 Task: Create a due date automation trigger when advanced on, on the monday of the week before a card is due add content with a name not starting with resume at 11:00 AM.
Action: Mouse moved to (1115, 83)
Screenshot: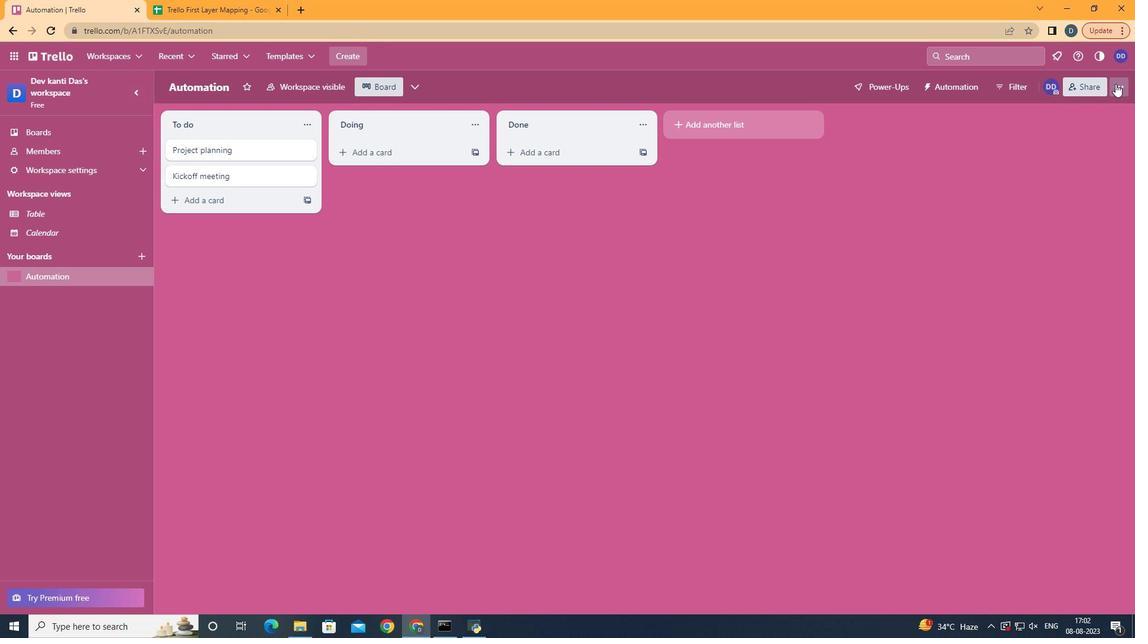
Action: Mouse pressed left at (1115, 83)
Screenshot: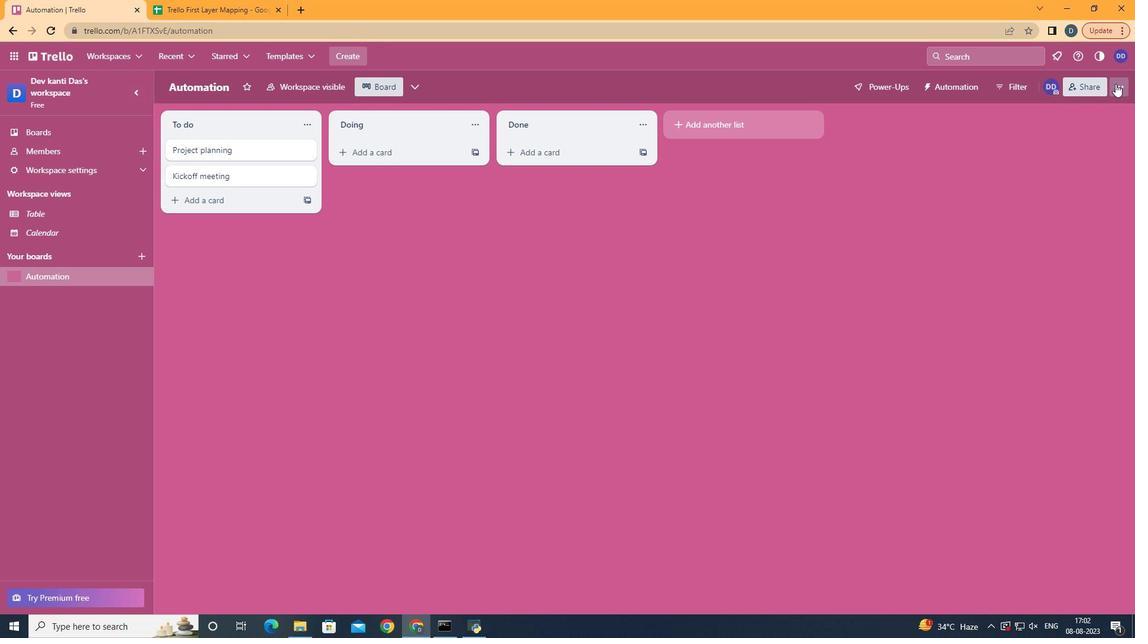 
Action: Mouse moved to (1048, 241)
Screenshot: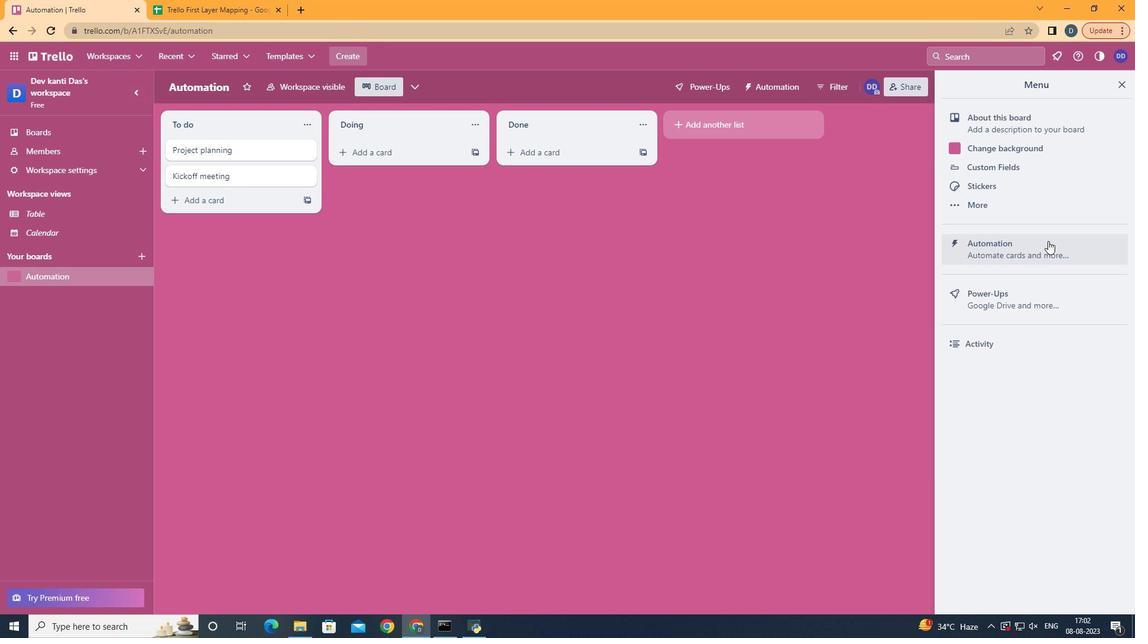 
Action: Mouse pressed left at (1048, 241)
Screenshot: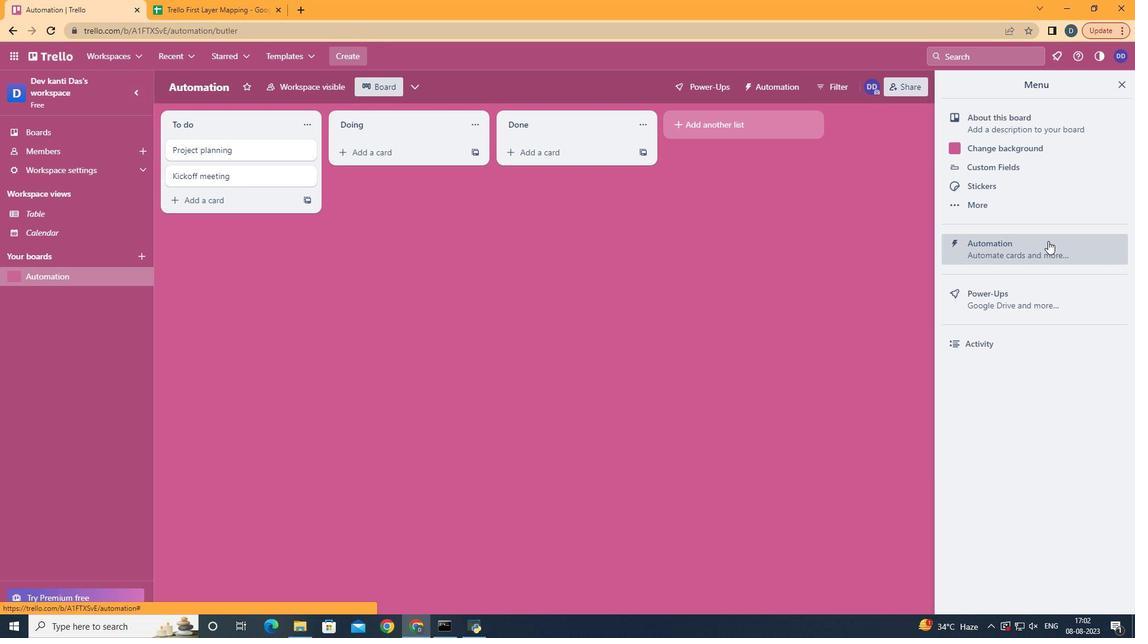 
Action: Mouse moved to (205, 240)
Screenshot: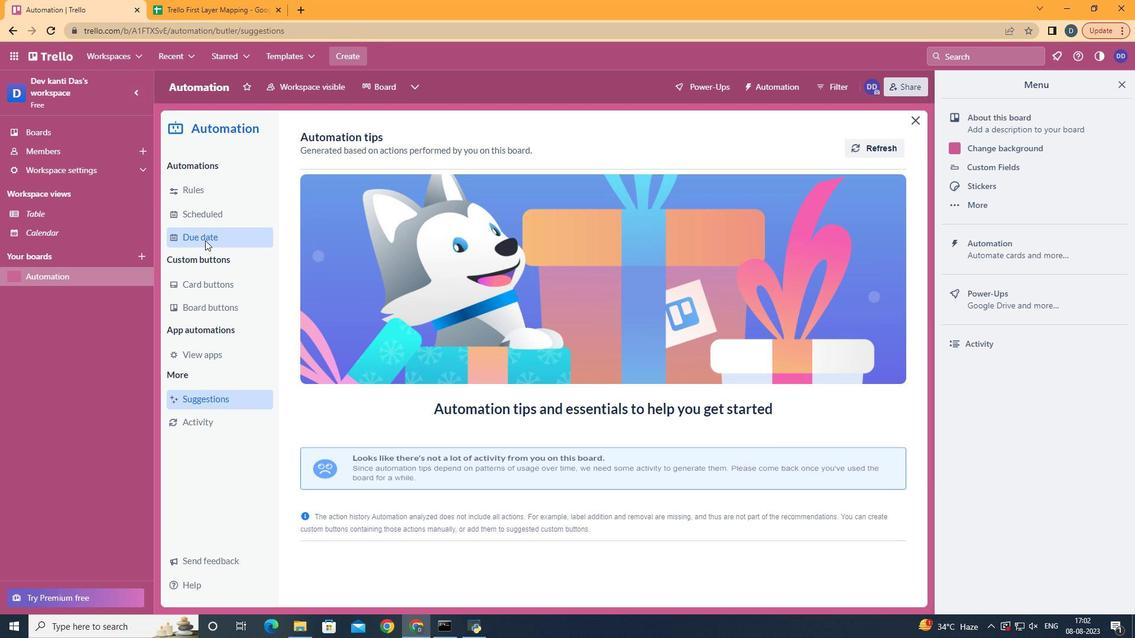 
Action: Mouse pressed left at (205, 240)
Screenshot: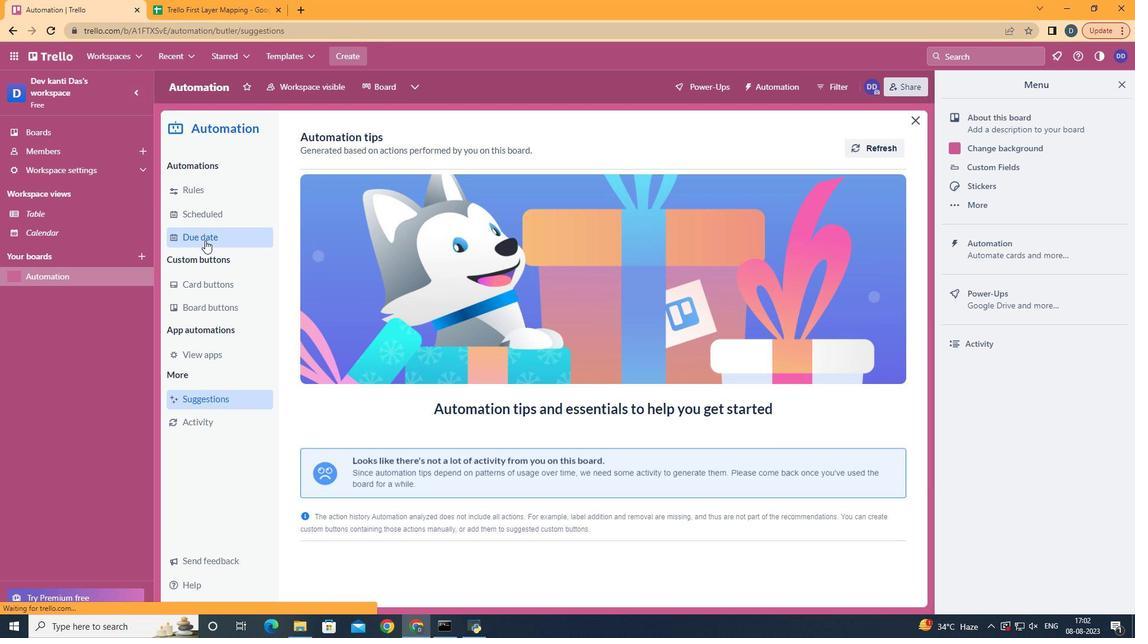 
Action: Mouse moved to (842, 145)
Screenshot: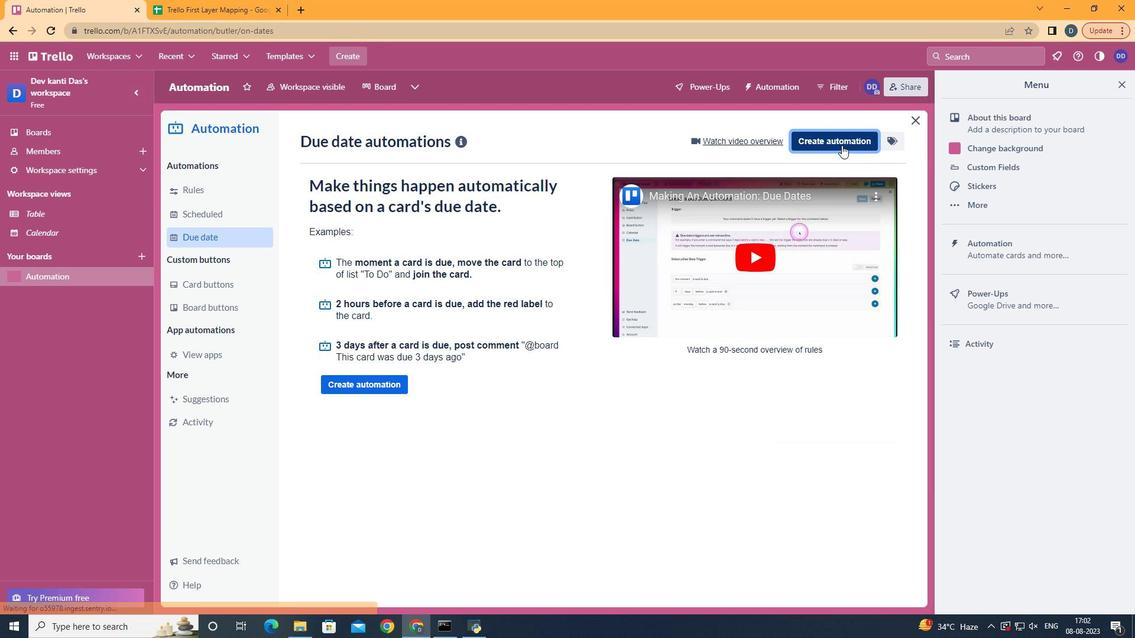 
Action: Mouse pressed left at (842, 145)
Screenshot: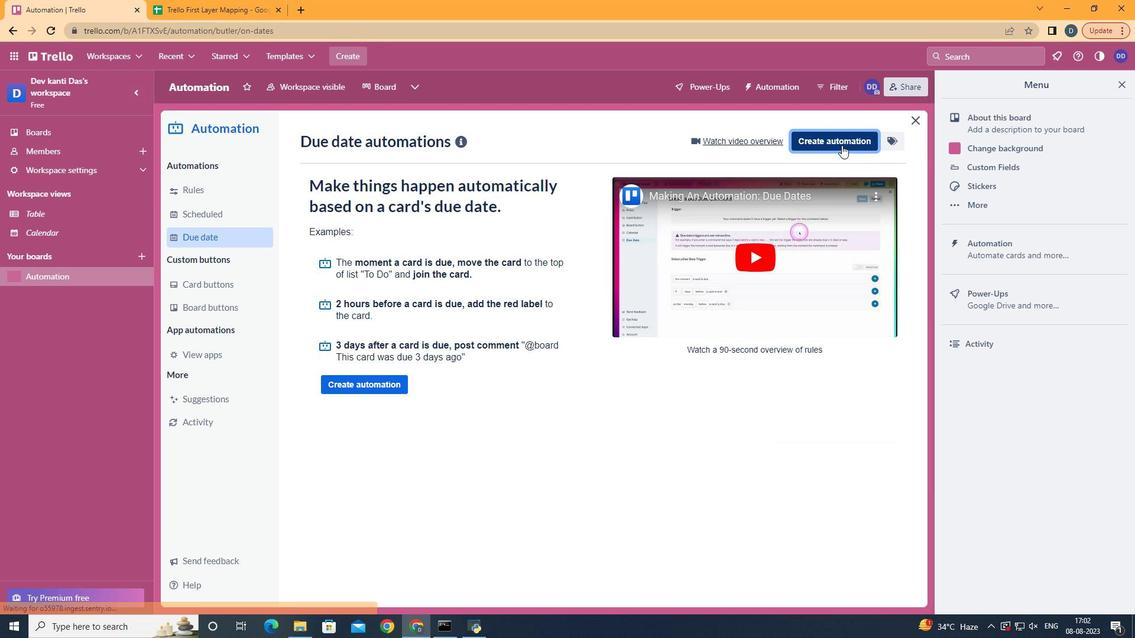 
Action: Mouse moved to (592, 257)
Screenshot: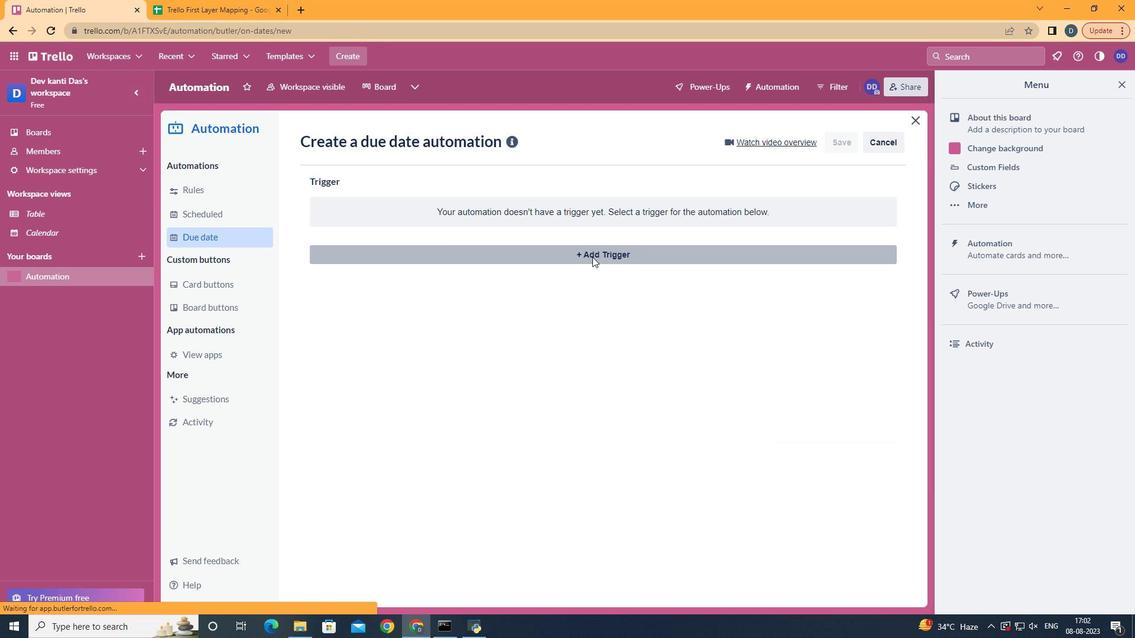 
Action: Mouse pressed left at (592, 257)
Screenshot: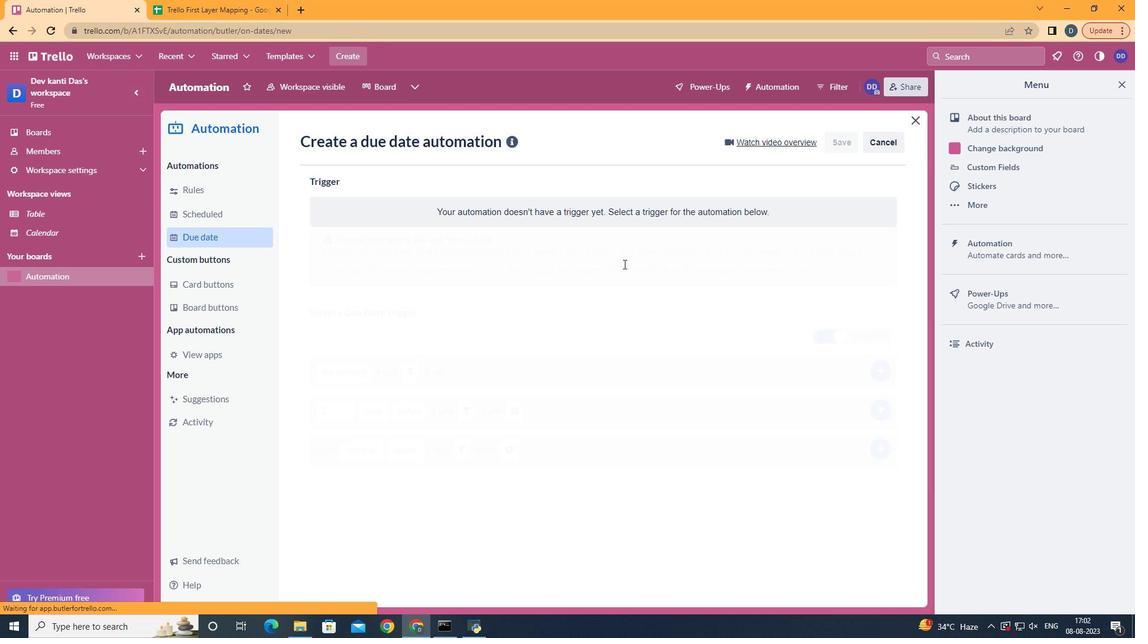 
Action: Mouse moved to (418, 564)
Screenshot: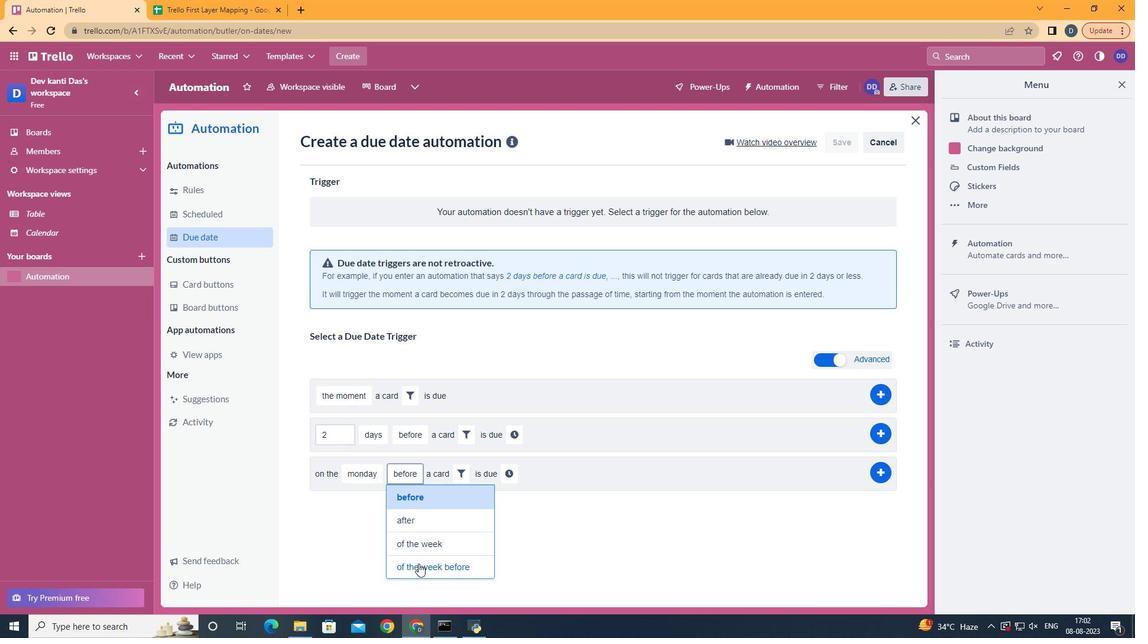 
Action: Mouse pressed left at (418, 564)
Screenshot: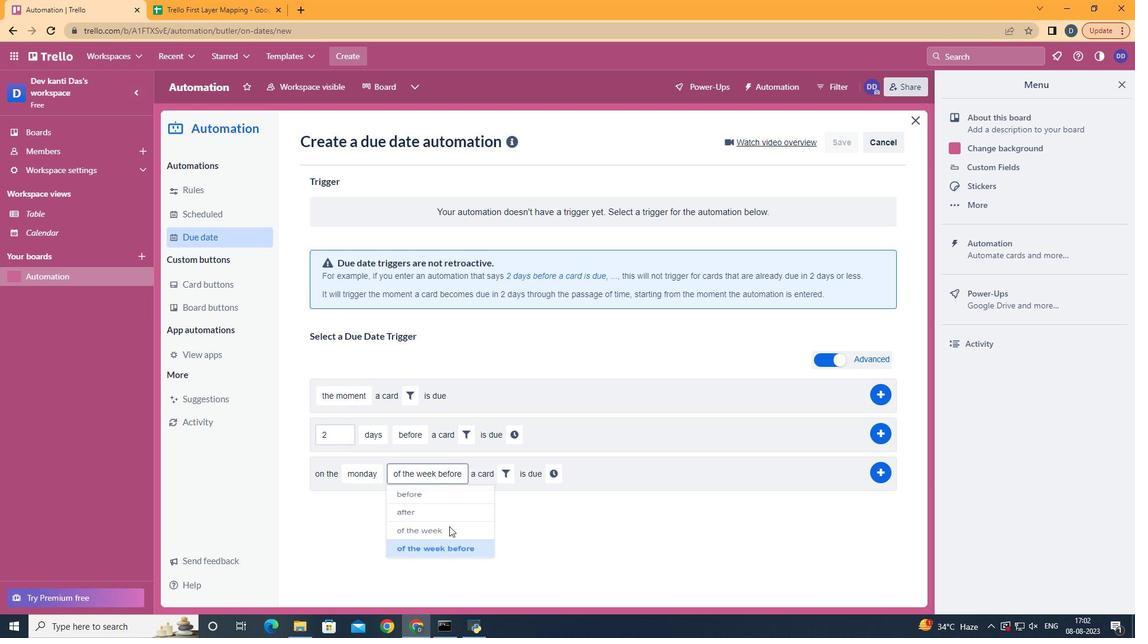 
Action: Mouse moved to (513, 474)
Screenshot: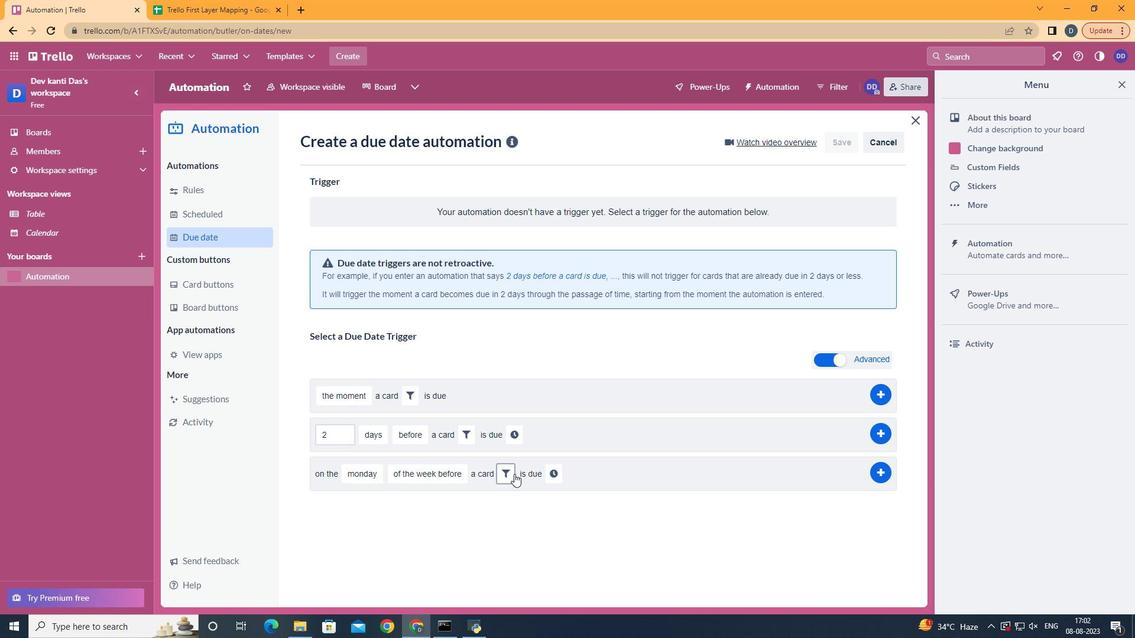 
Action: Mouse pressed left at (513, 474)
Screenshot: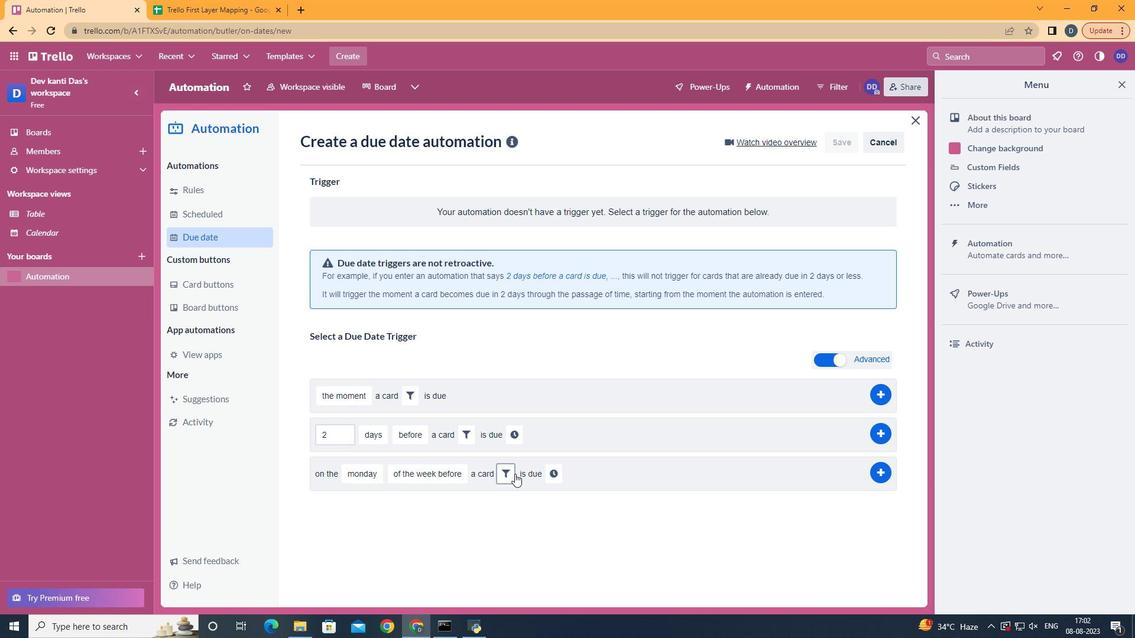 
Action: Mouse moved to (641, 518)
Screenshot: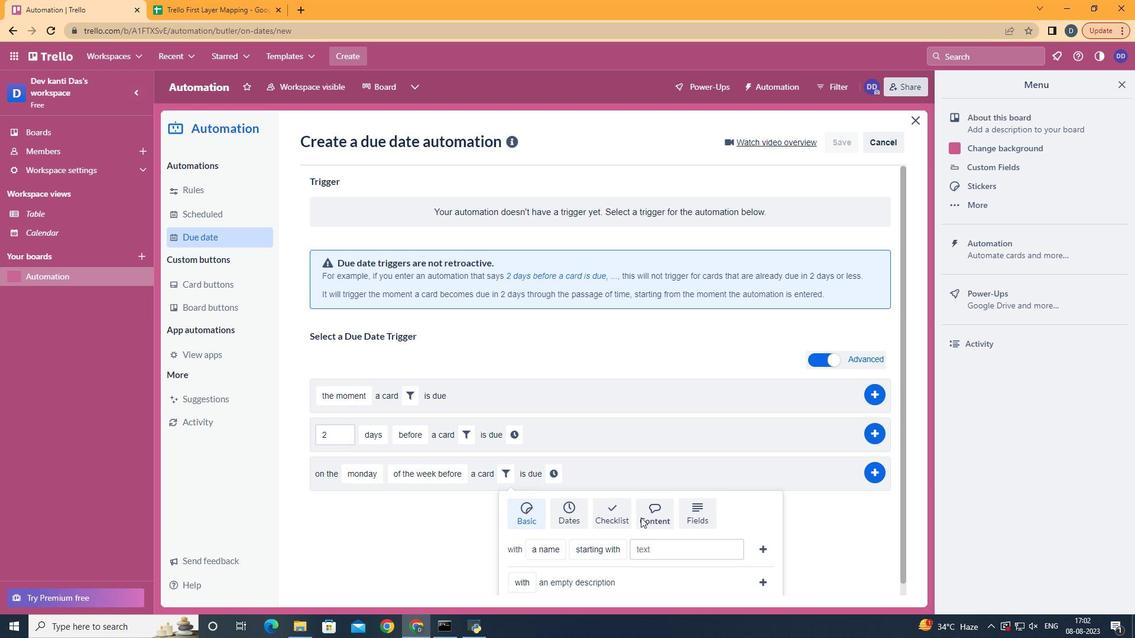 
Action: Mouse pressed left at (641, 518)
Screenshot: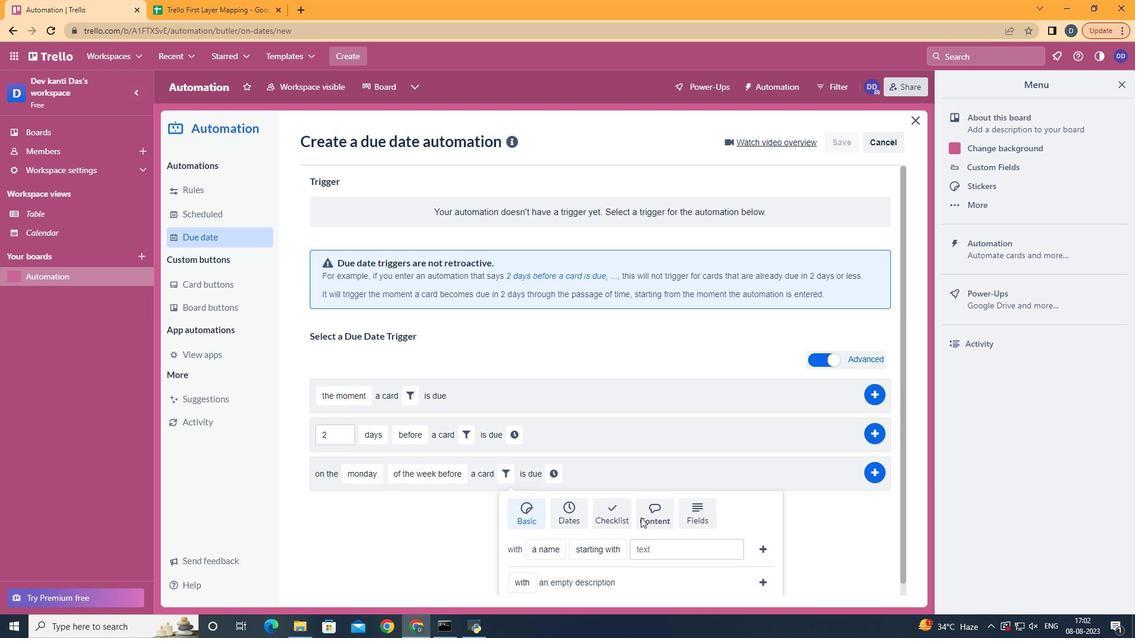 
Action: Mouse moved to (570, 481)
Screenshot: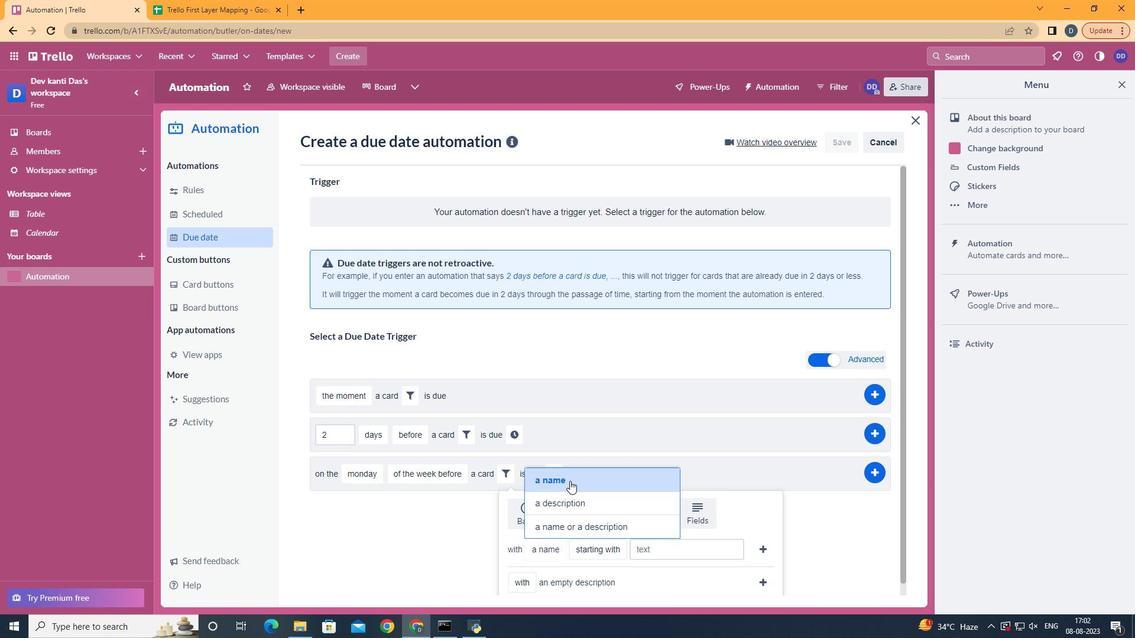 
Action: Mouse pressed left at (570, 481)
Screenshot: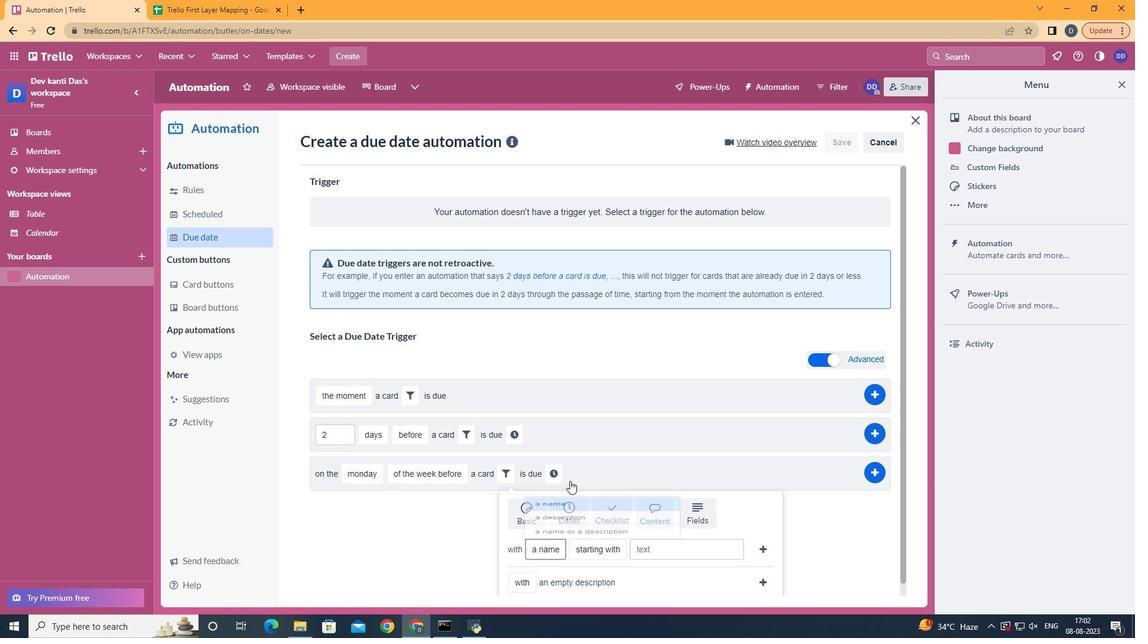 
Action: Mouse moved to (625, 470)
Screenshot: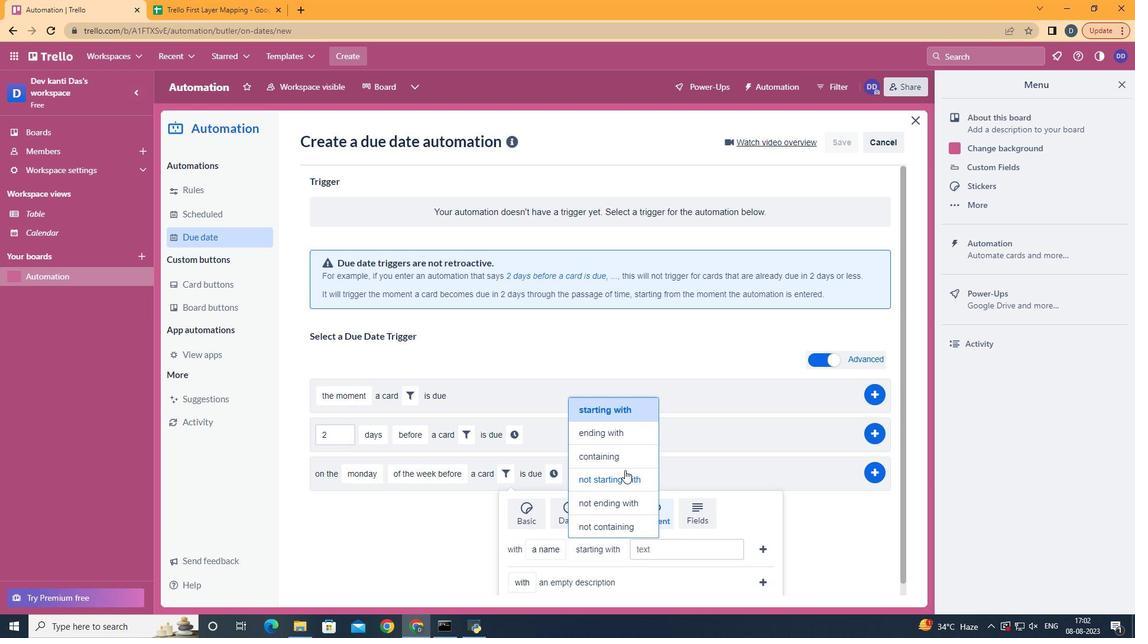
Action: Mouse pressed left at (625, 470)
Screenshot: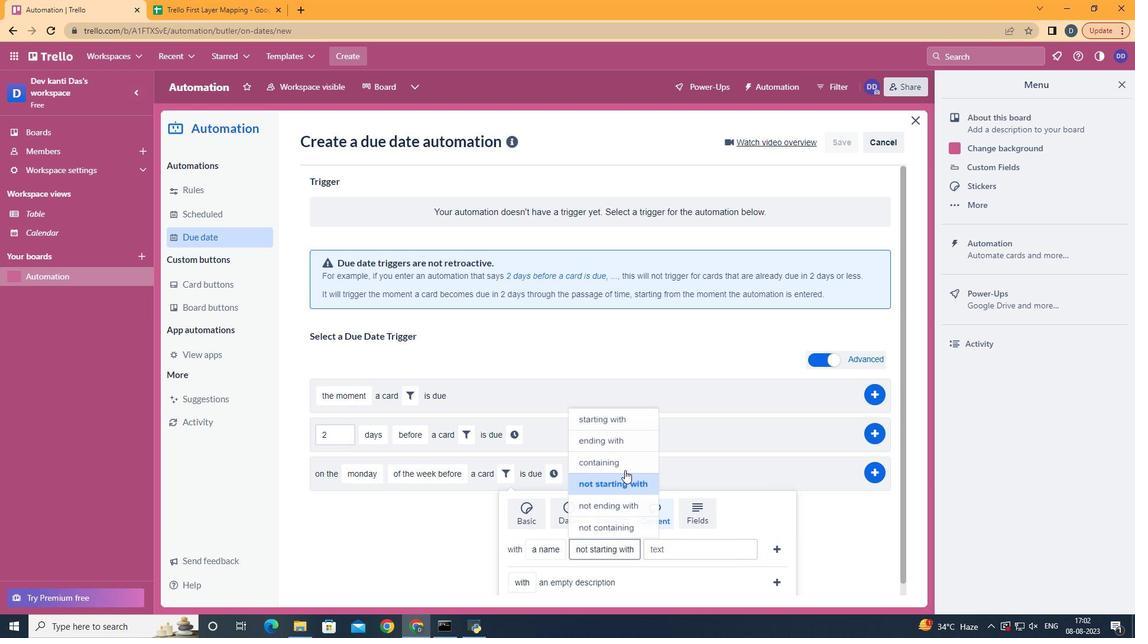 
Action: Mouse moved to (701, 552)
Screenshot: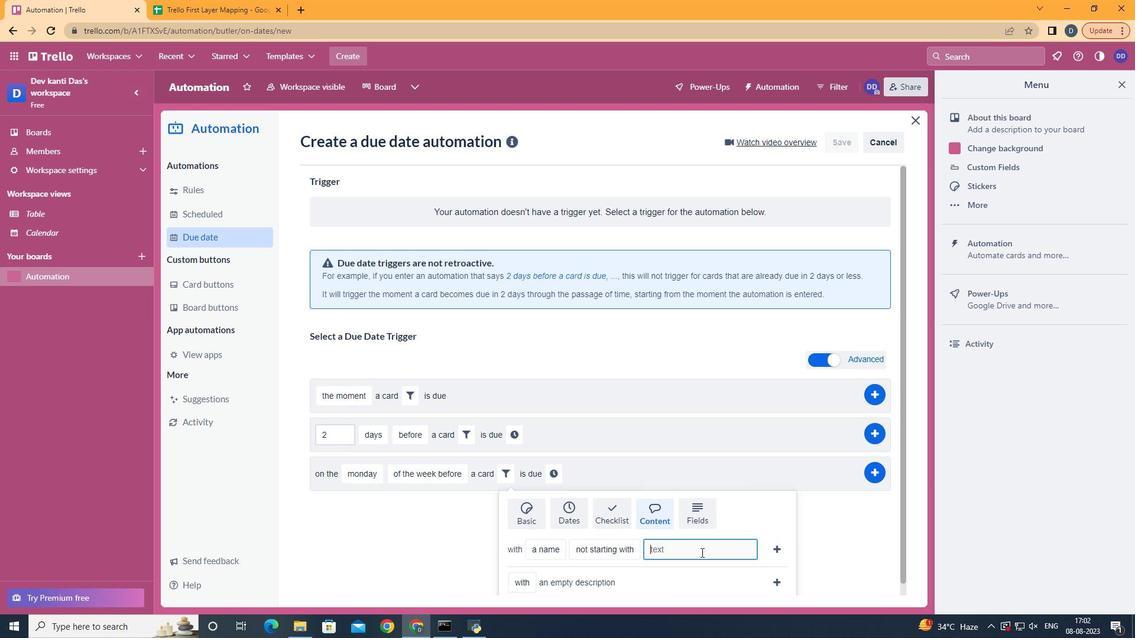 
Action: Mouse pressed left at (701, 552)
Screenshot: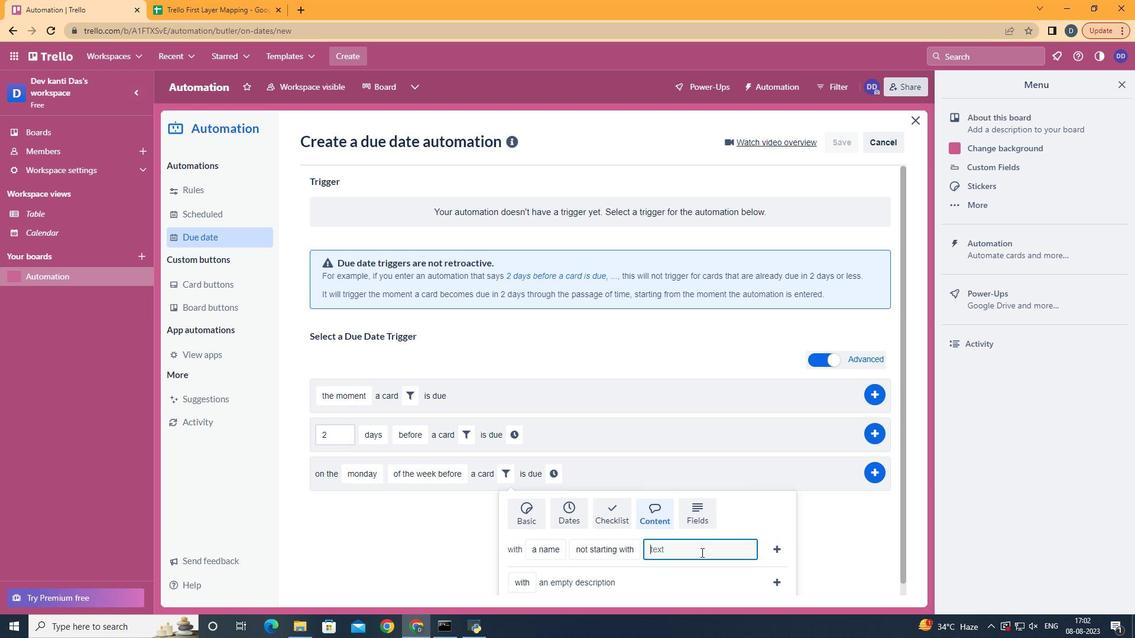 
Action: Key pressed resume
Screenshot: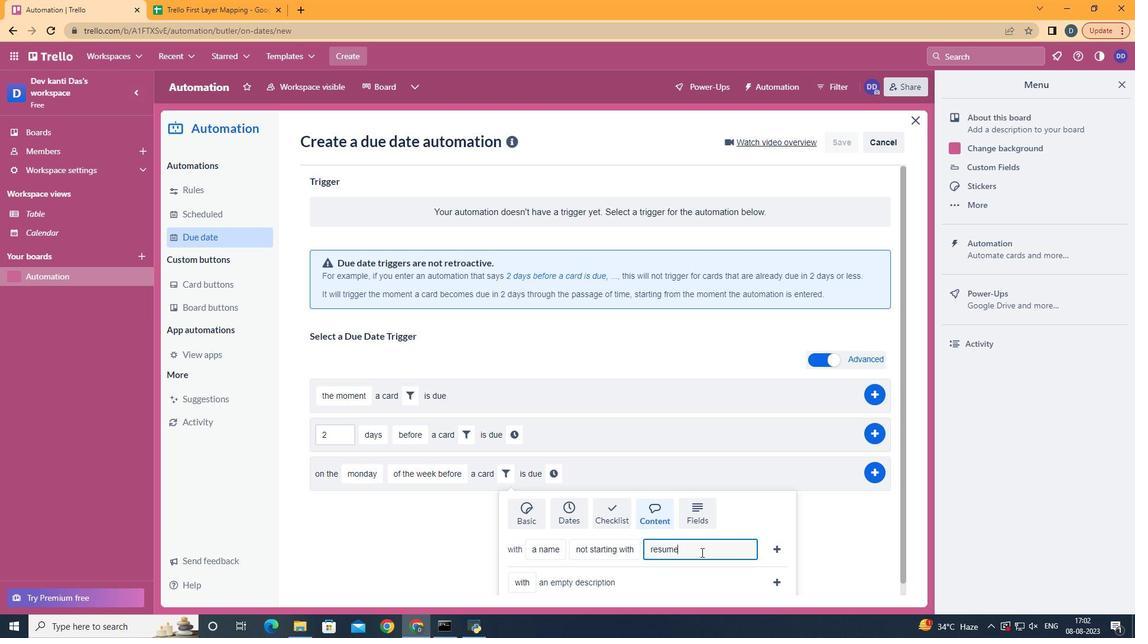 
Action: Mouse moved to (775, 551)
Screenshot: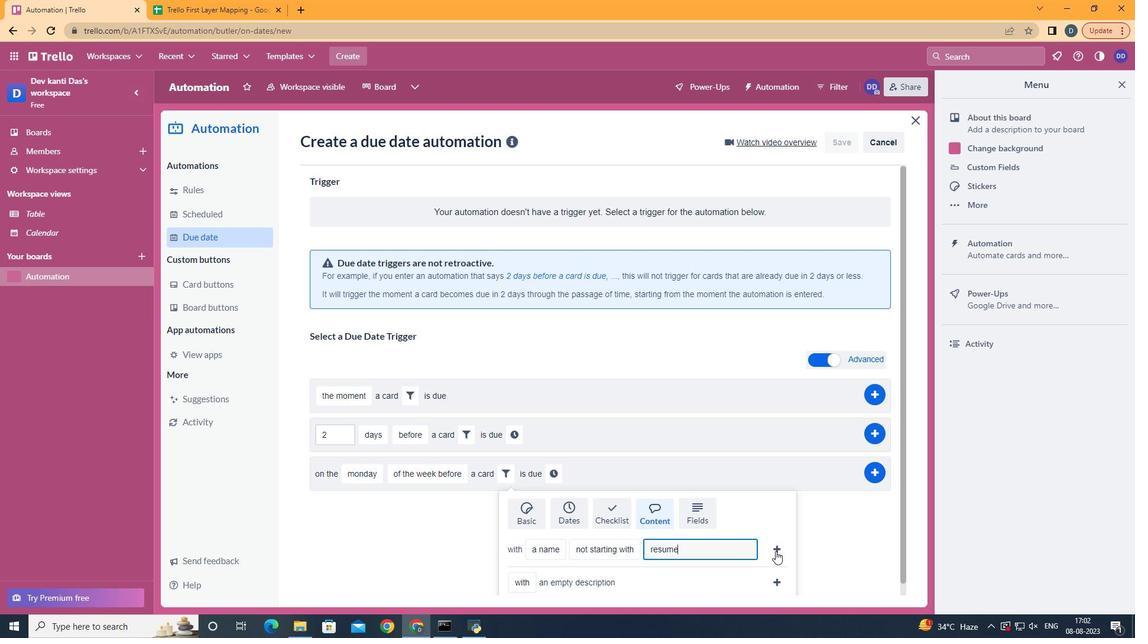 
Action: Mouse pressed left at (775, 551)
Screenshot: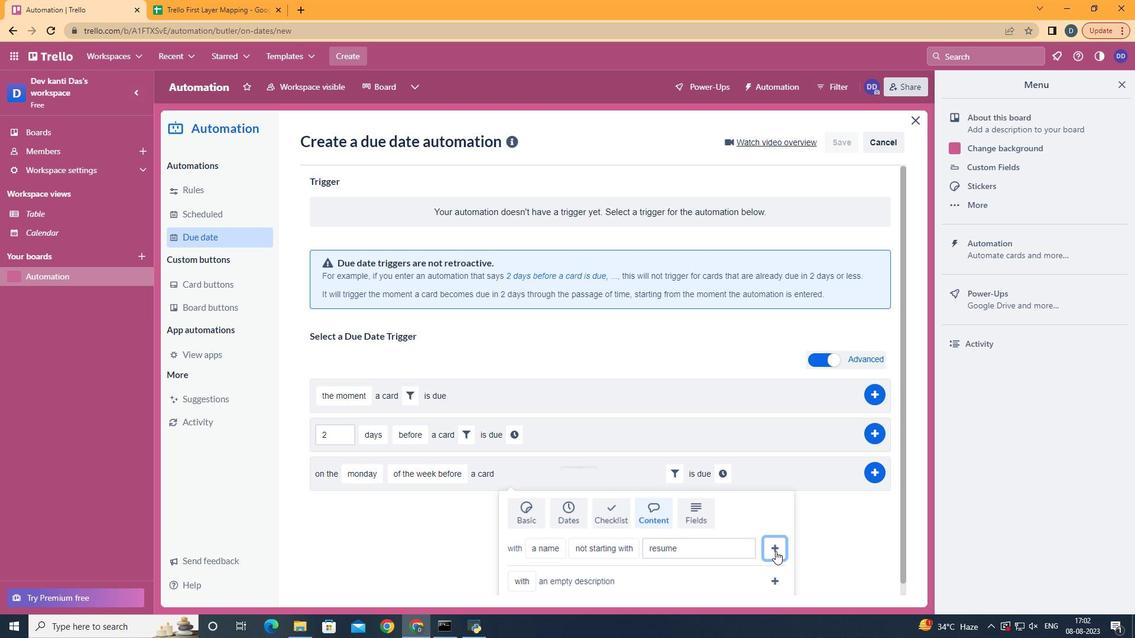 
Action: Mouse moved to (720, 474)
Screenshot: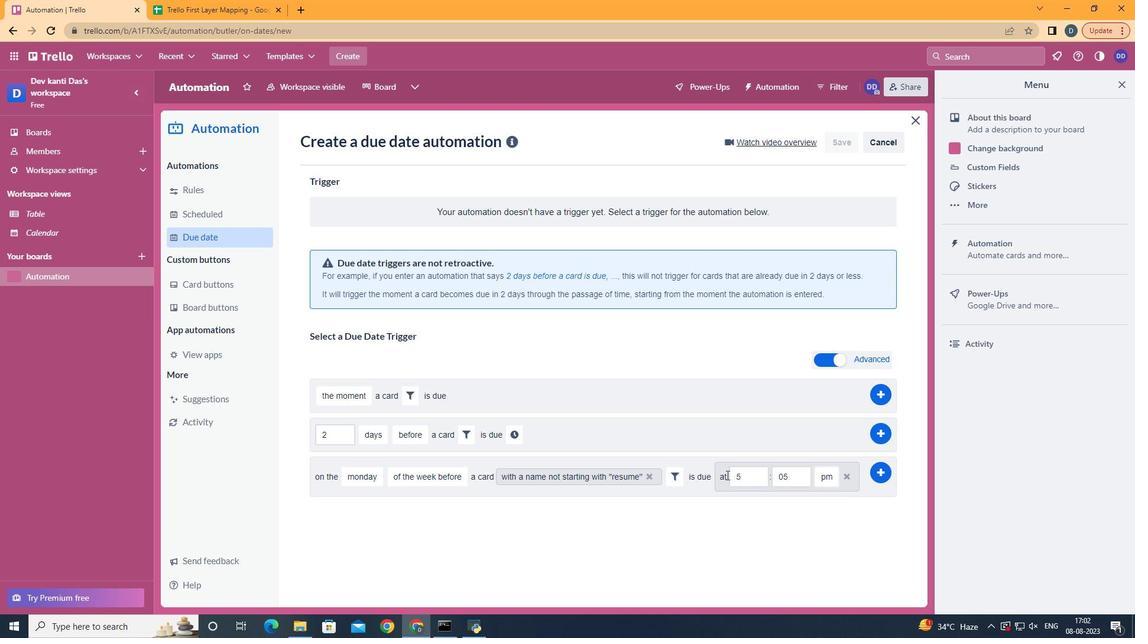 
Action: Mouse pressed left at (720, 474)
Screenshot: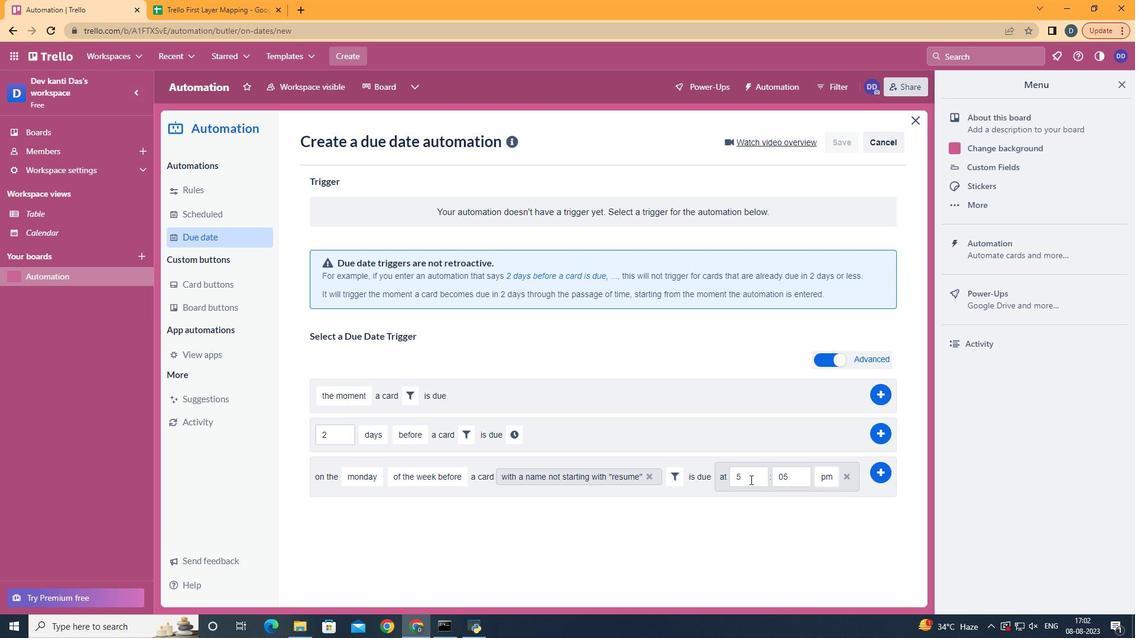 
Action: Mouse moved to (753, 481)
Screenshot: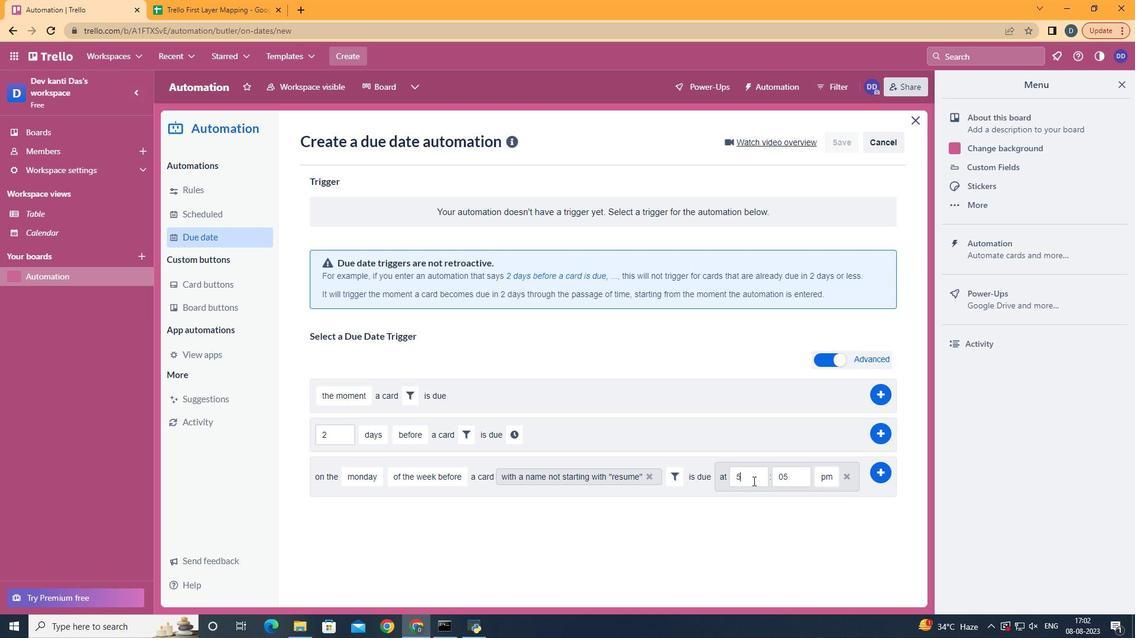 
Action: Mouse pressed left at (753, 481)
Screenshot: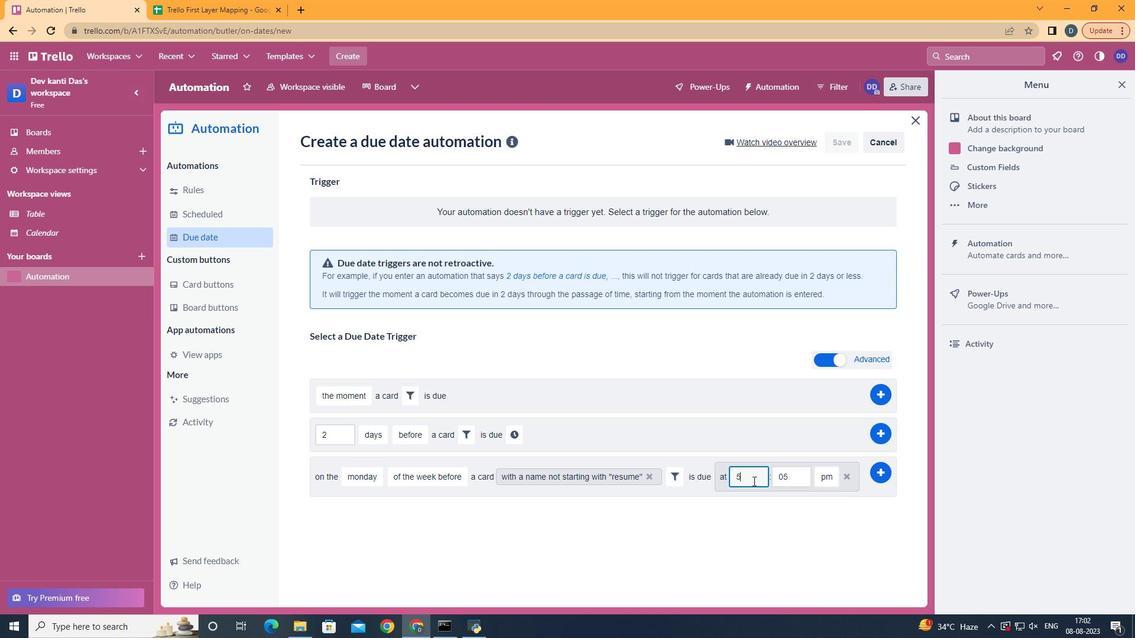 
Action: Key pressed <Key.backspace>11
Screenshot: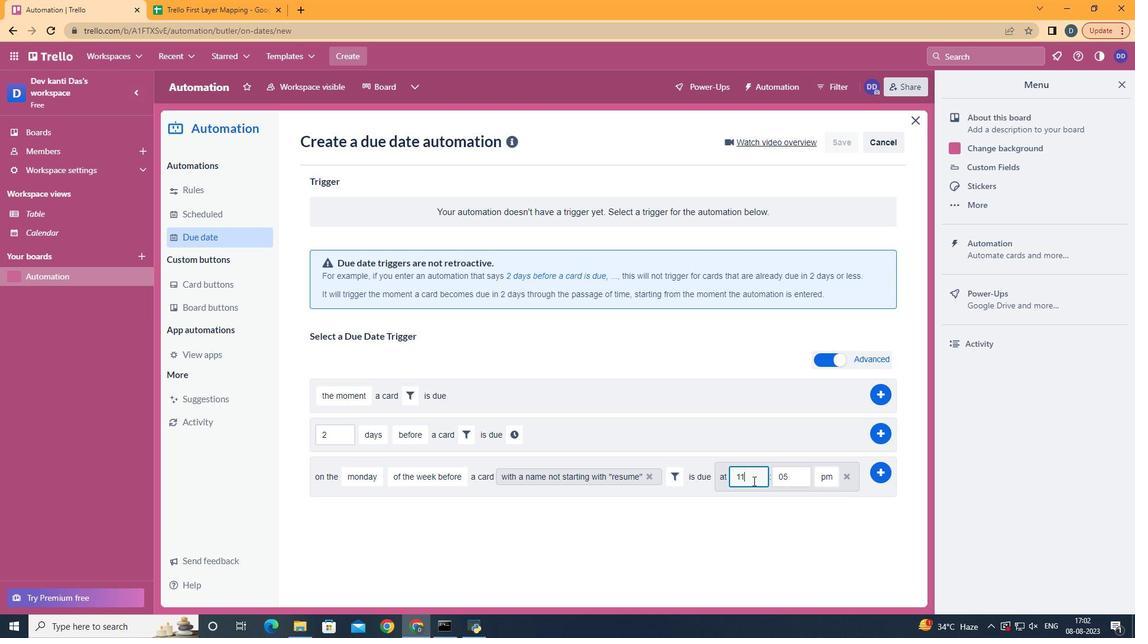 
Action: Mouse moved to (814, 480)
Screenshot: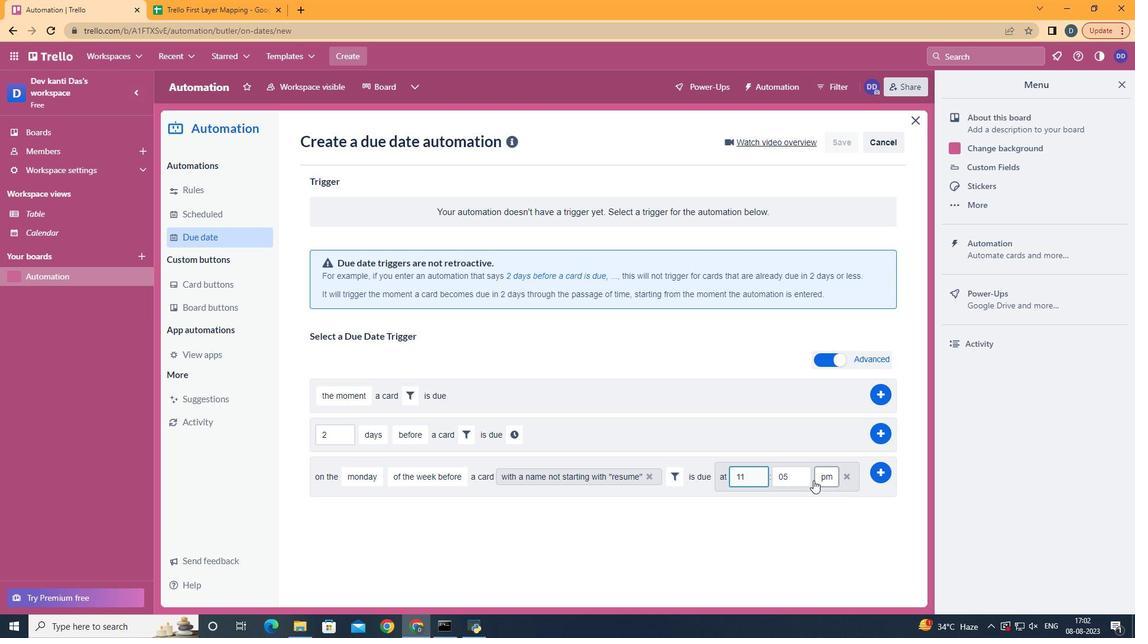 
Action: Mouse pressed left at (814, 480)
Screenshot: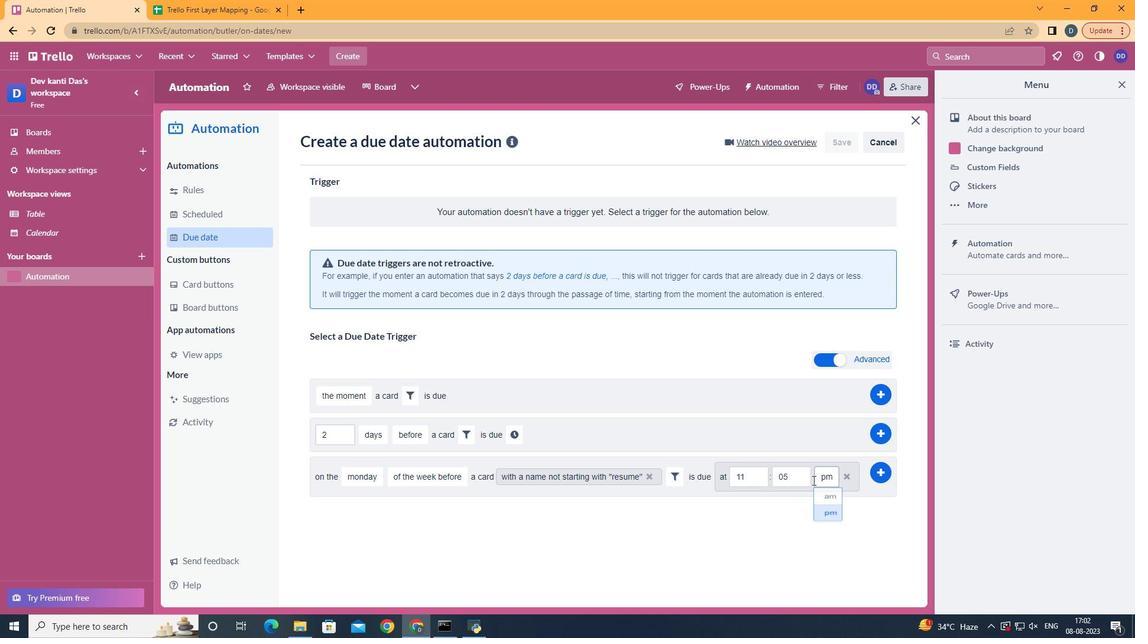 
Action: Mouse moved to (804, 476)
Screenshot: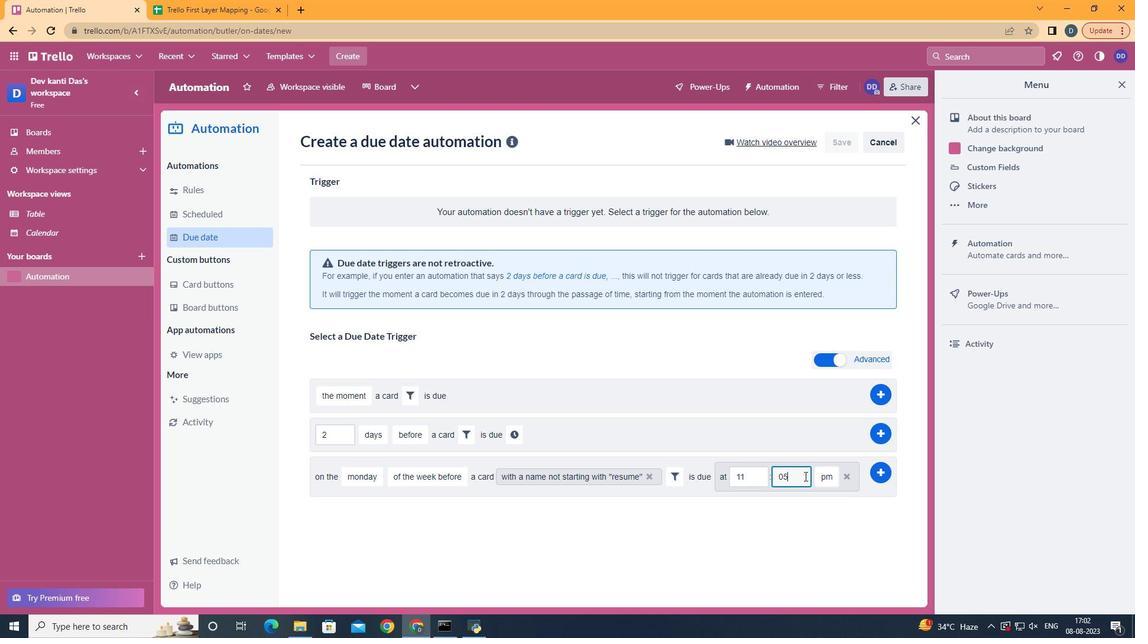 
Action: Mouse pressed left at (804, 476)
Screenshot: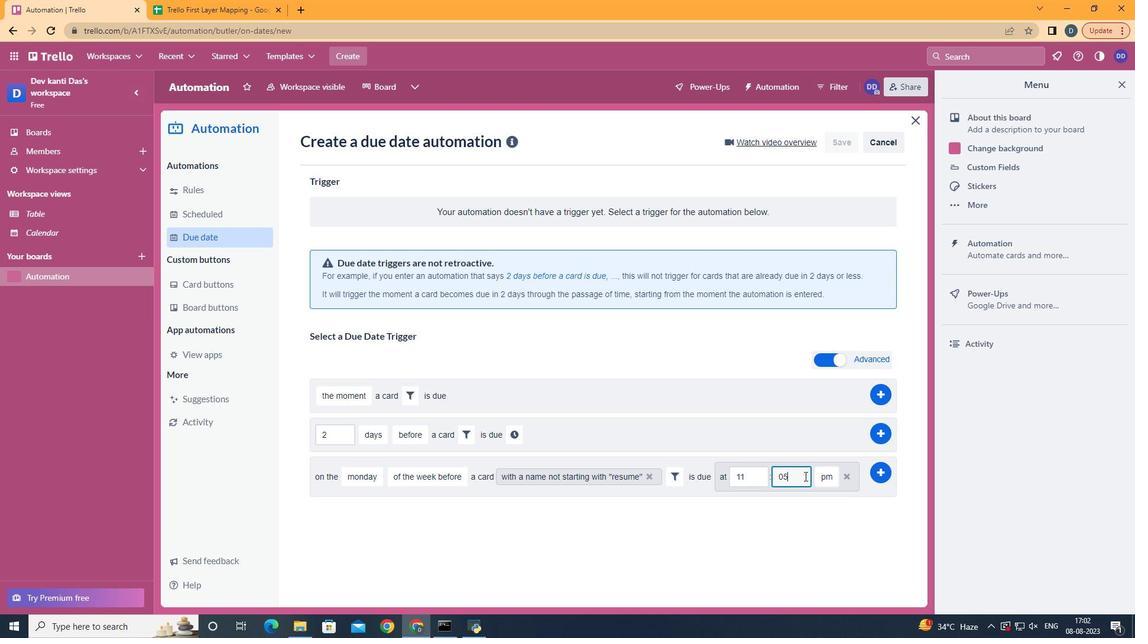 
Action: Key pressed <Key.backspace>0
Screenshot: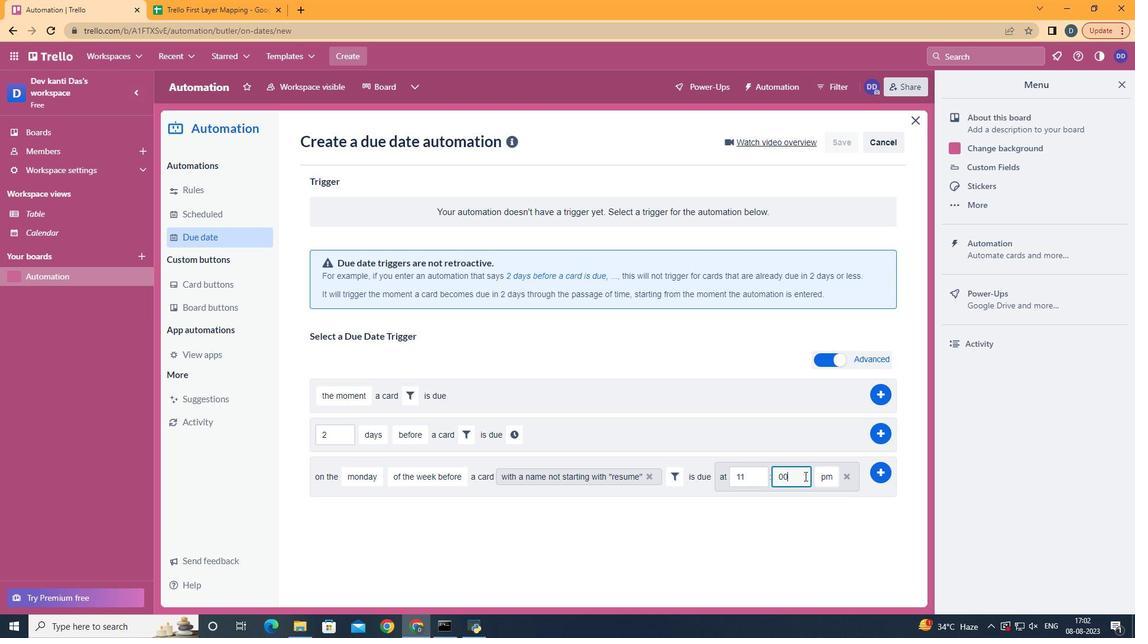 
Action: Mouse moved to (831, 500)
Screenshot: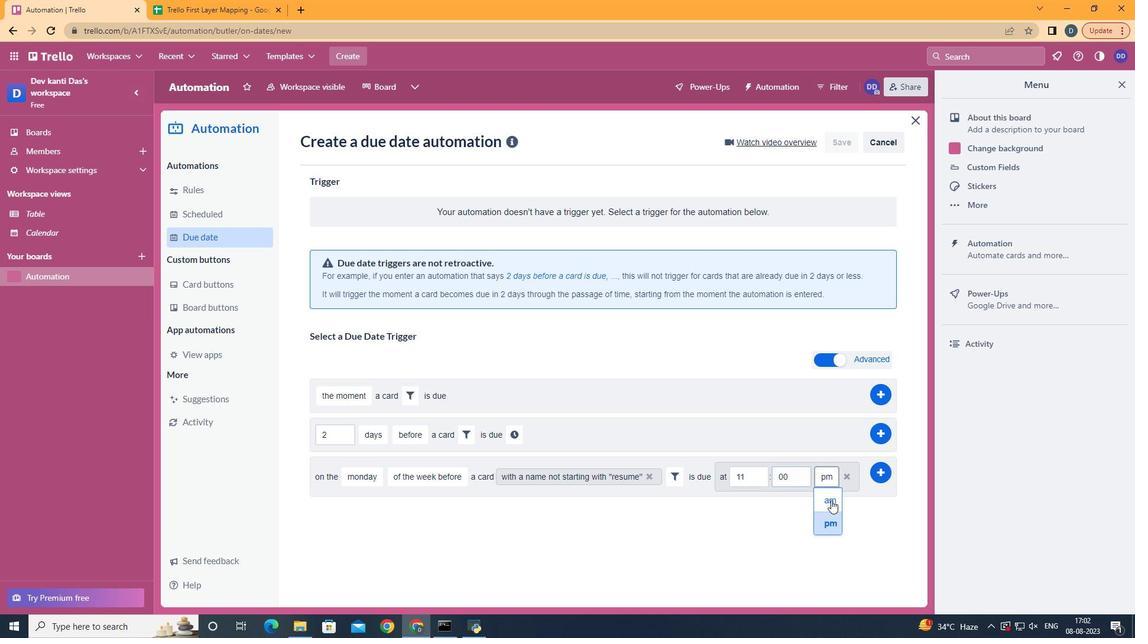 
Action: Mouse pressed left at (831, 500)
Screenshot: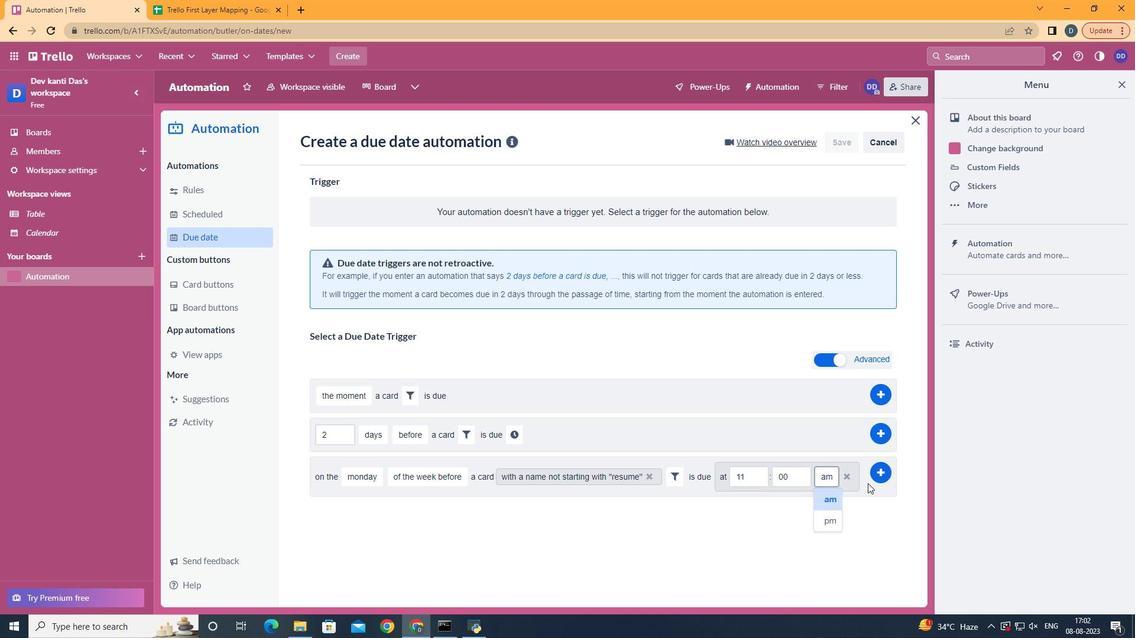
Action: Mouse moved to (879, 469)
Screenshot: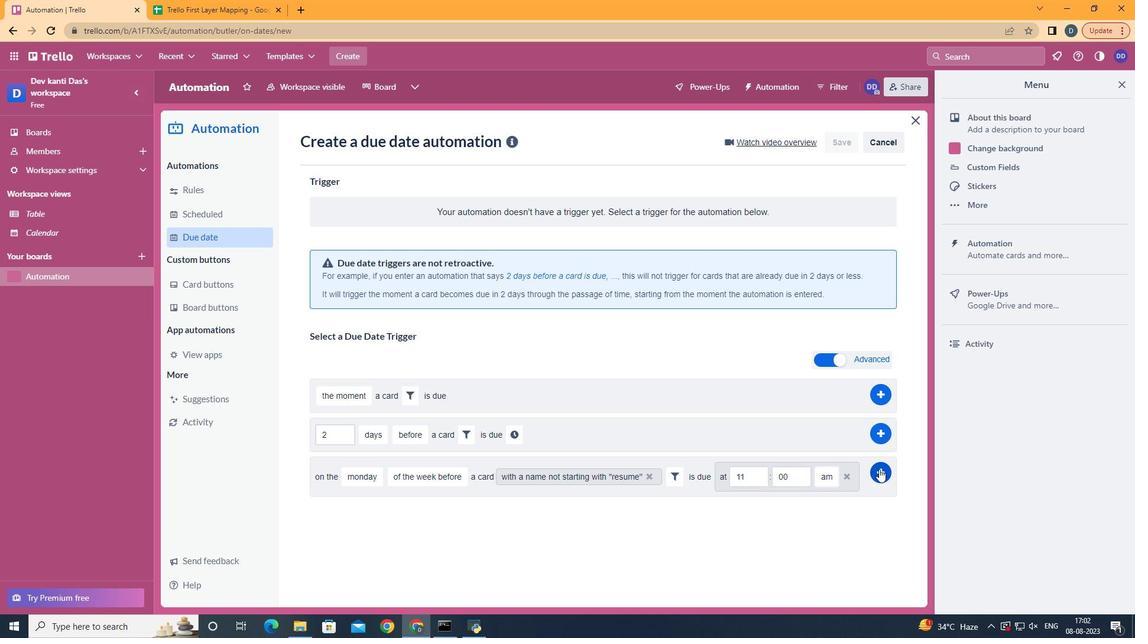 
Action: Mouse pressed left at (879, 469)
Screenshot: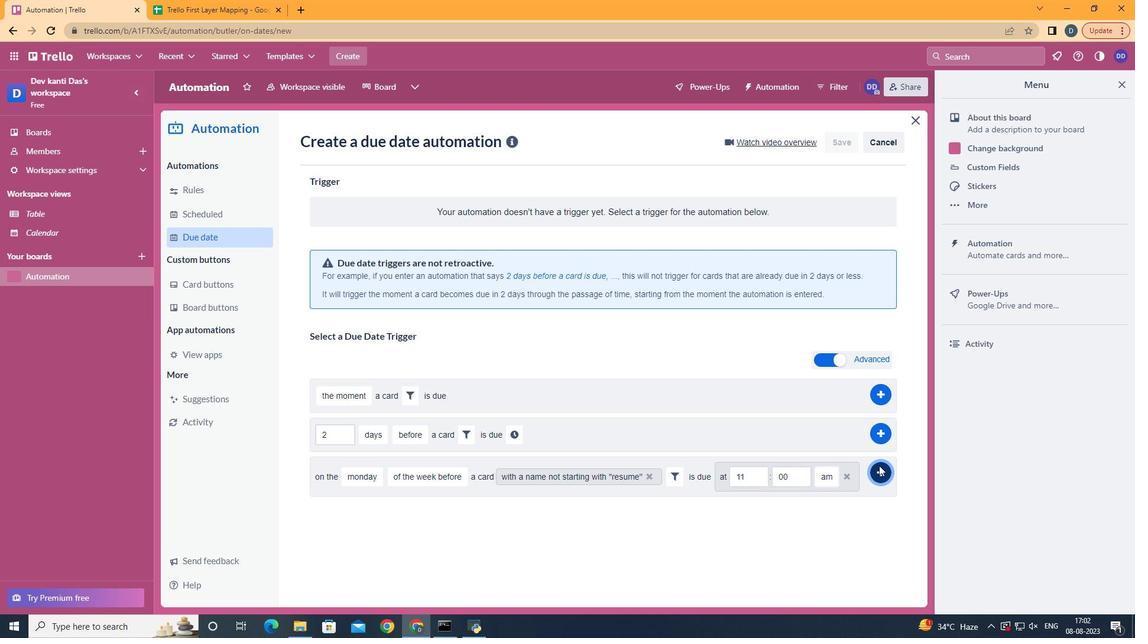 
Action: Mouse moved to (676, 87)
Screenshot: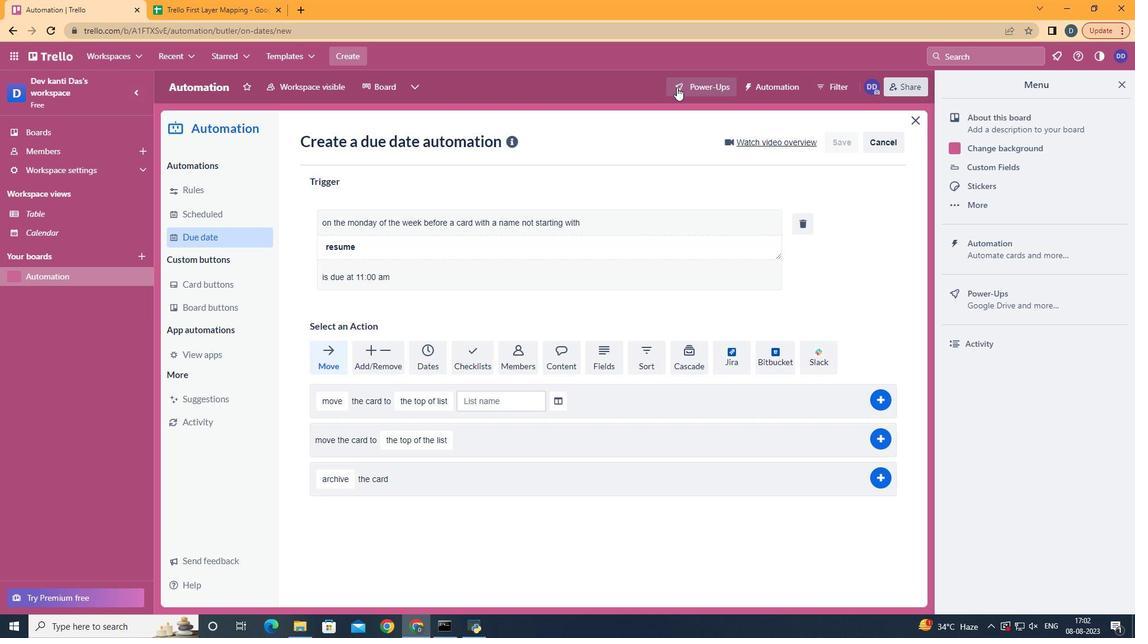 
